 Task: Update saved search with the price reduced in the last 14 days.
Action: Mouse moved to (1006, 147)
Screenshot: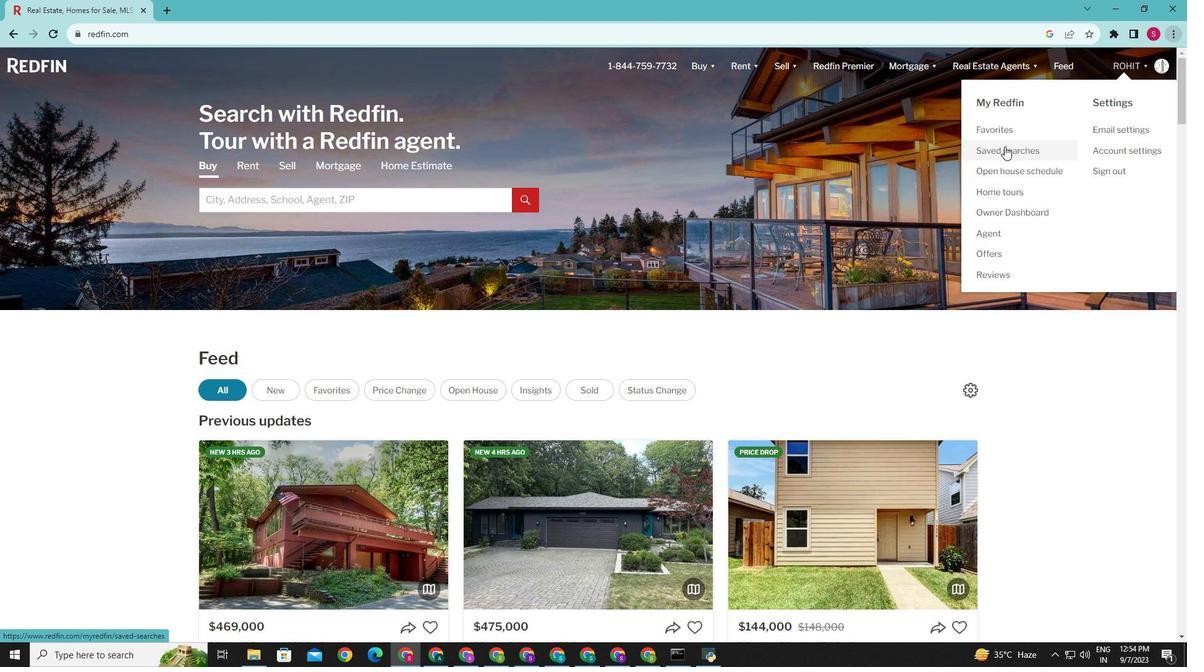 
Action: Mouse pressed left at (1006, 147)
Screenshot: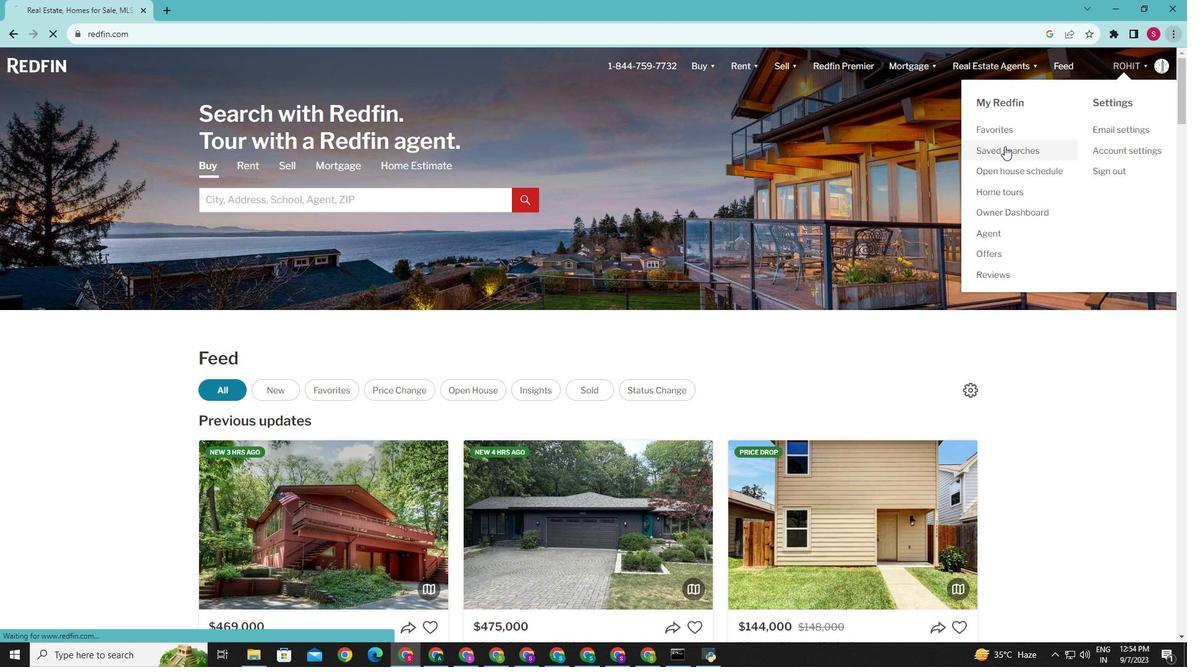 
Action: Mouse moved to (398, 301)
Screenshot: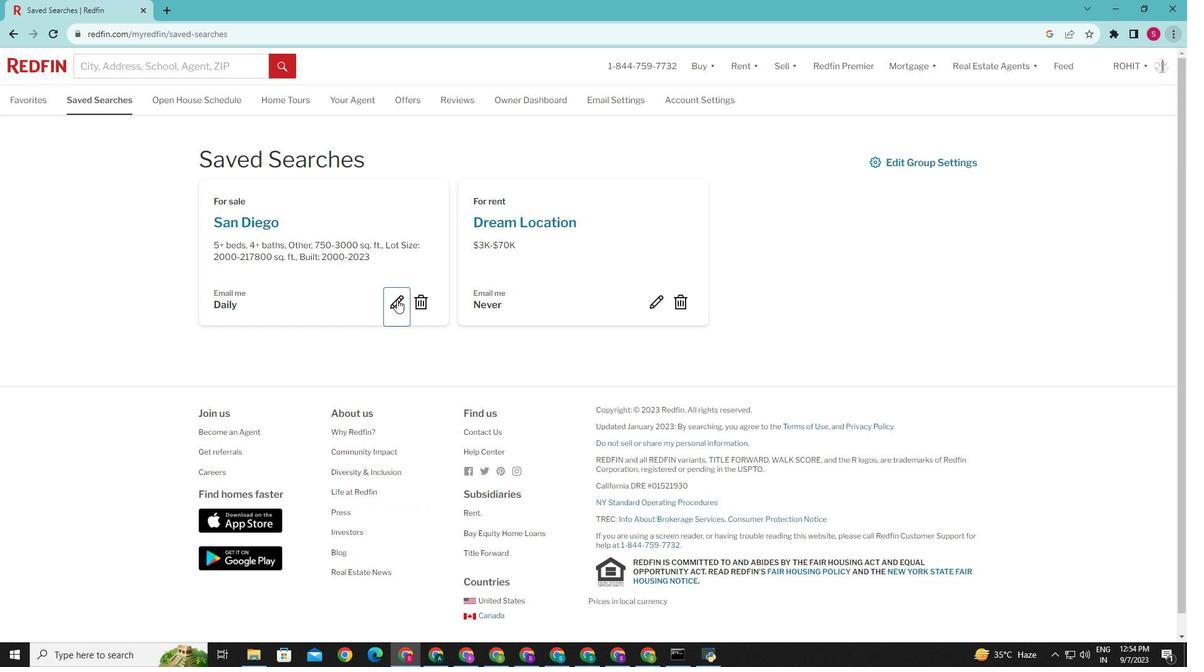 
Action: Mouse pressed left at (398, 301)
Screenshot: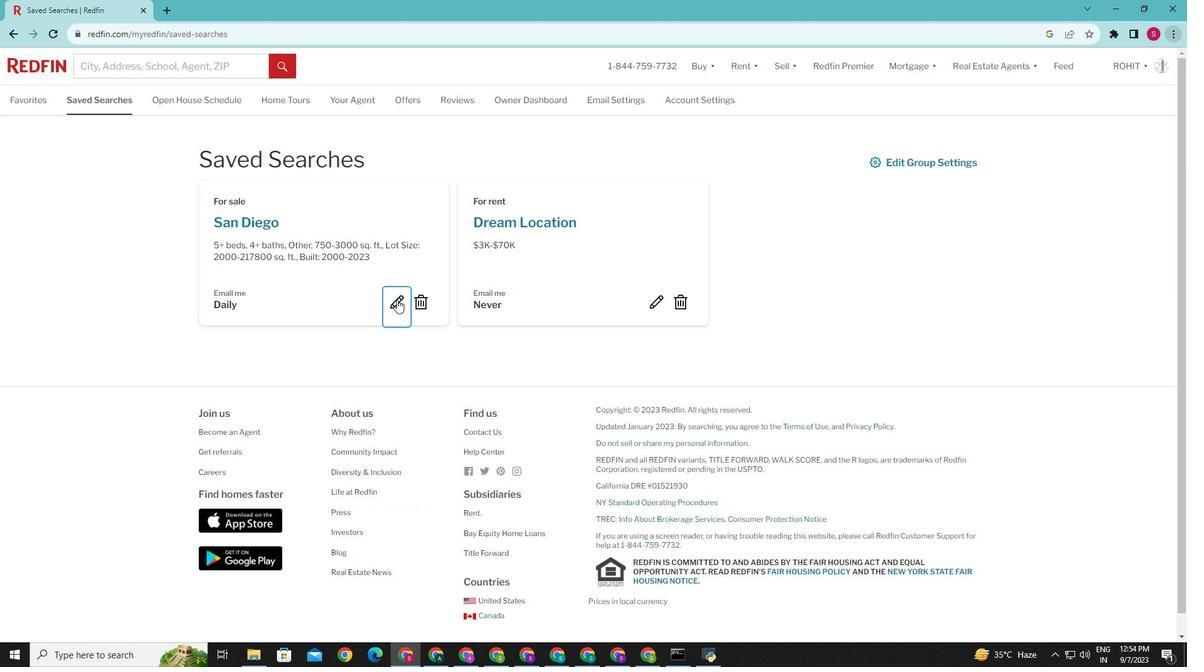 
Action: Mouse pressed left at (398, 301)
Screenshot: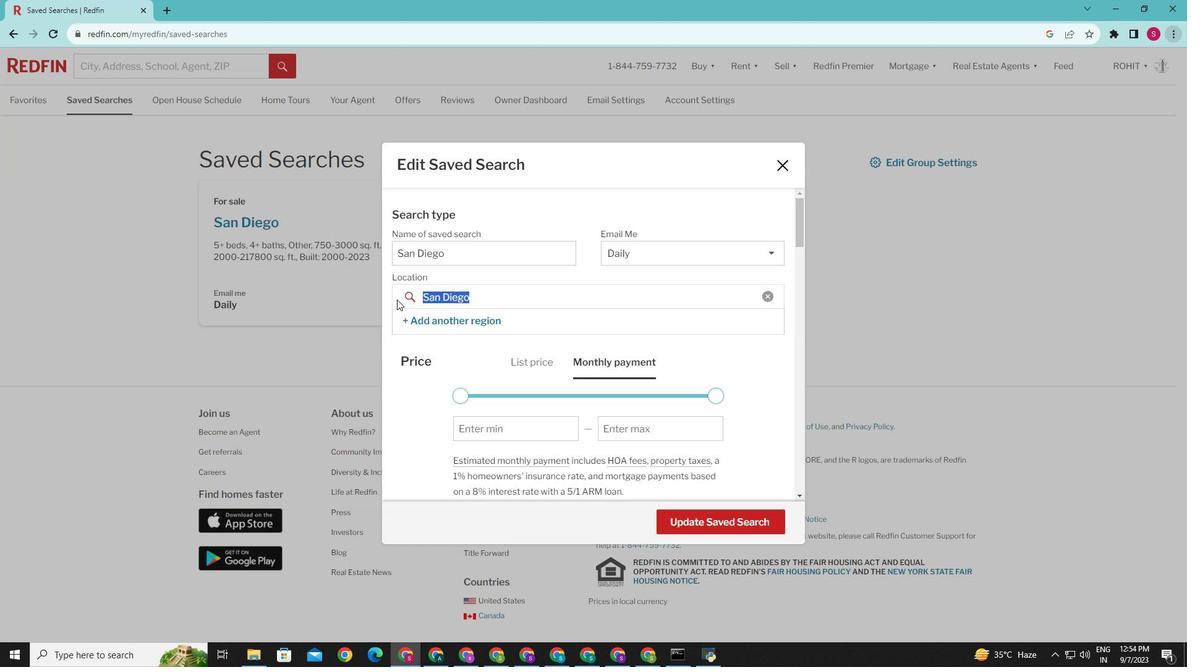 
Action: Mouse moved to (497, 315)
Screenshot: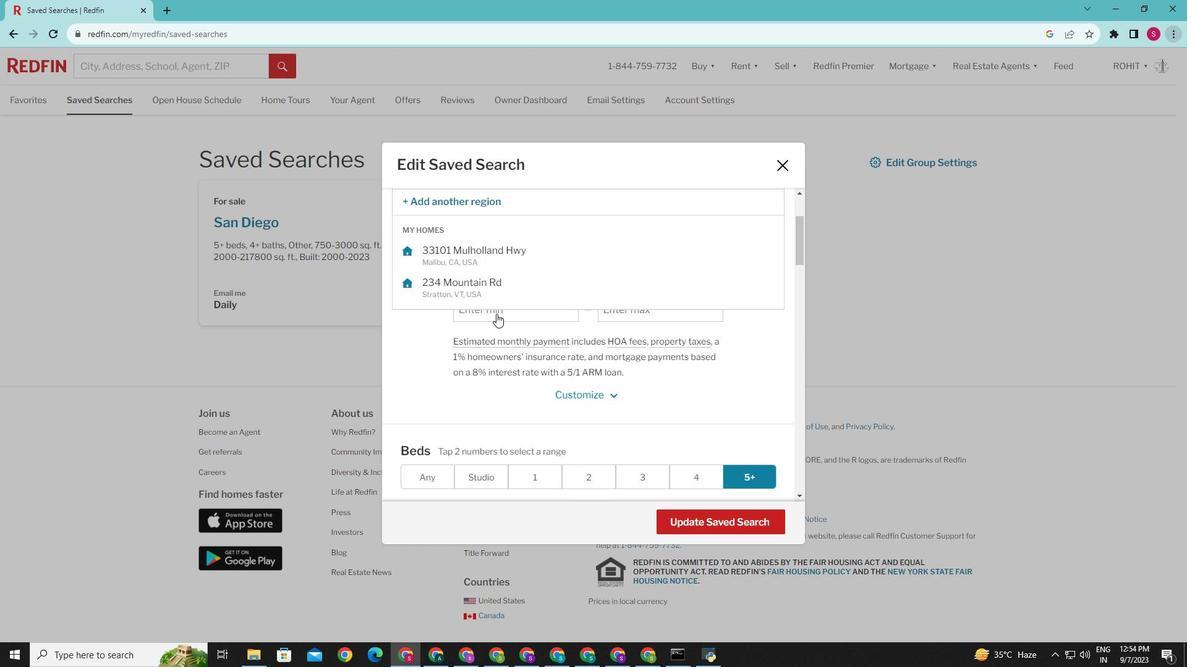 
Action: Mouse scrolled (497, 314) with delta (0, 0)
Screenshot: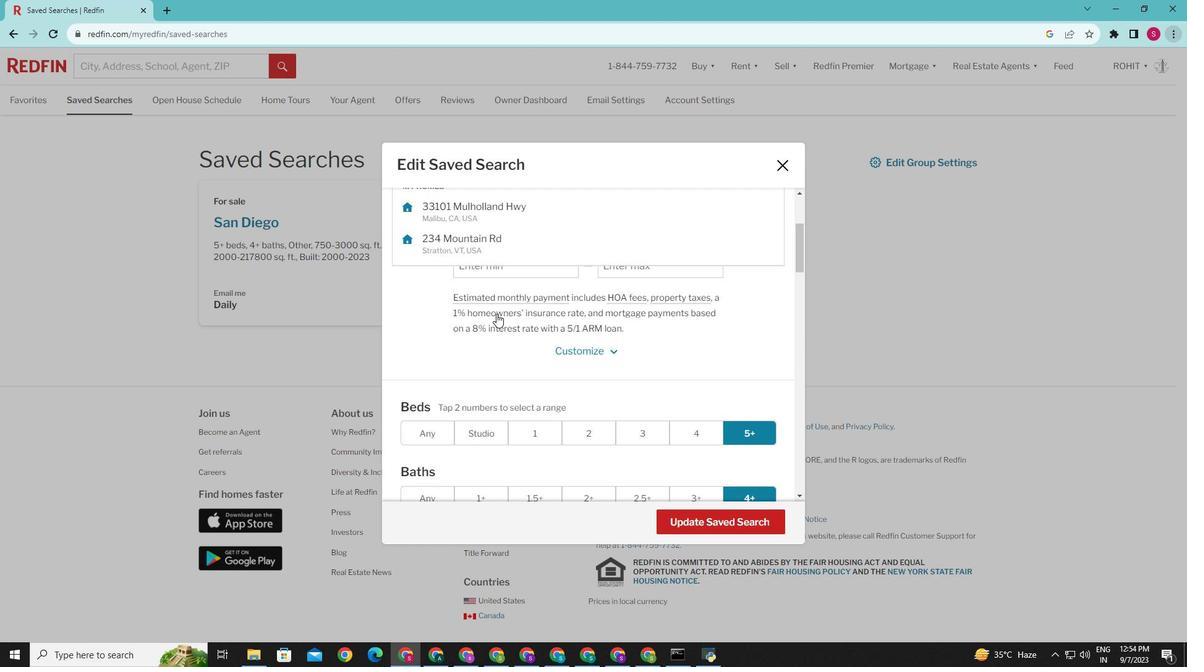 
Action: Mouse scrolled (497, 314) with delta (0, 0)
Screenshot: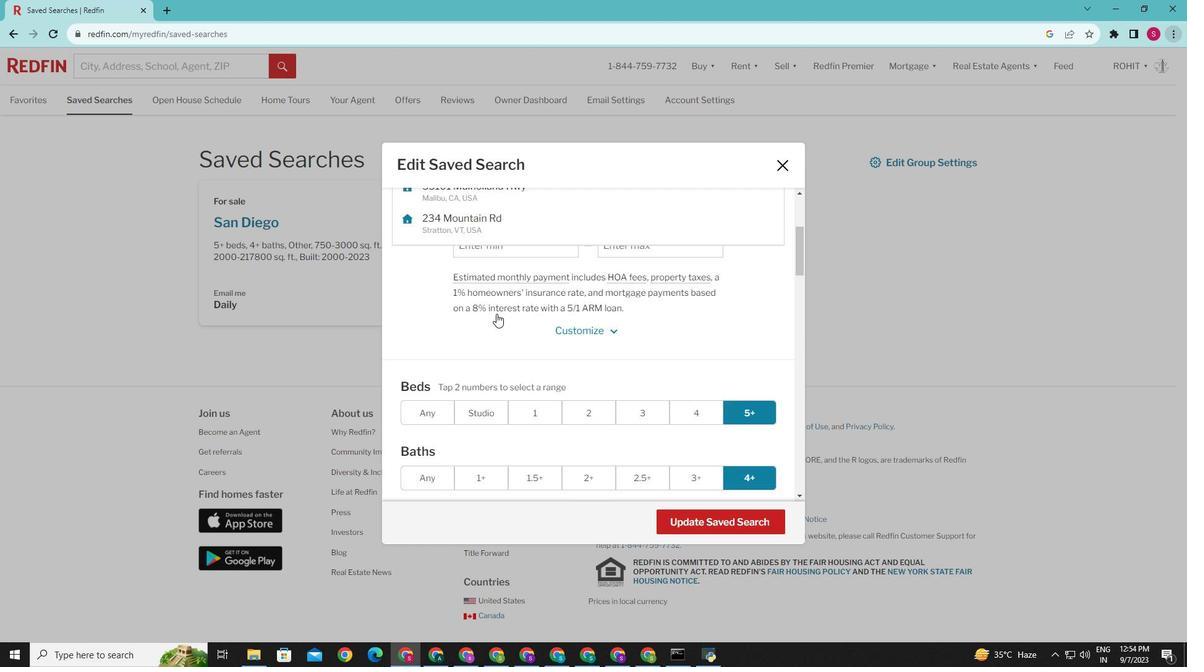 
Action: Mouse scrolled (497, 314) with delta (0, 0)
Screenshot: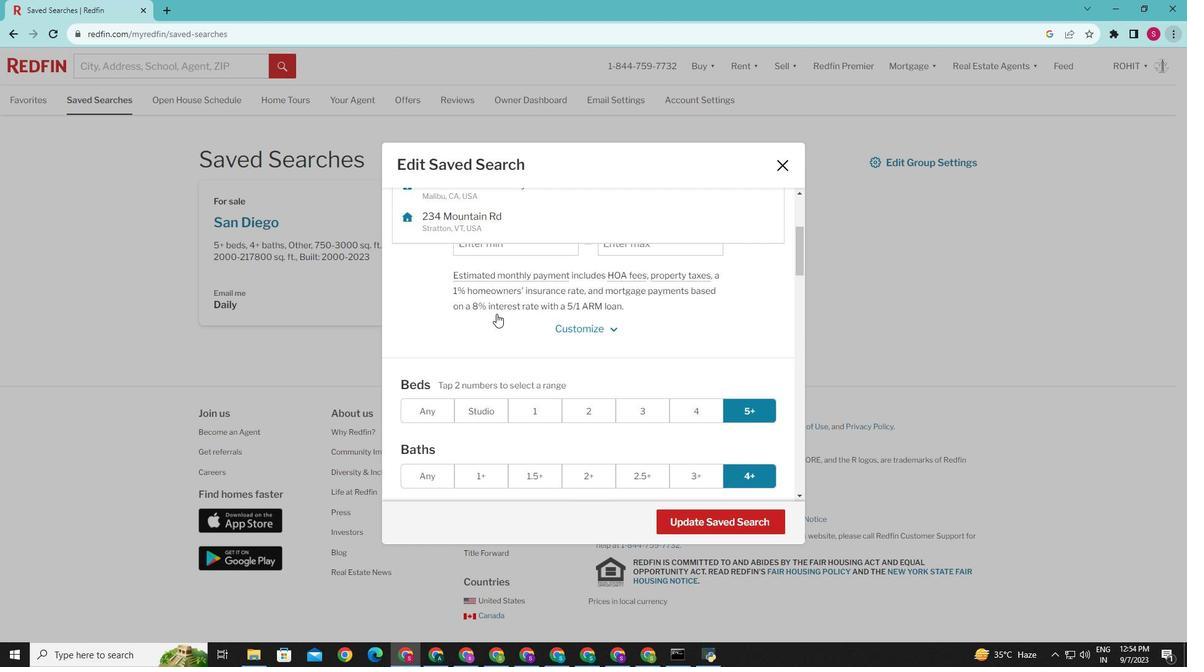 
Action: Mouse scrolled (497, 314) with delta (0, 0)
Screenshot: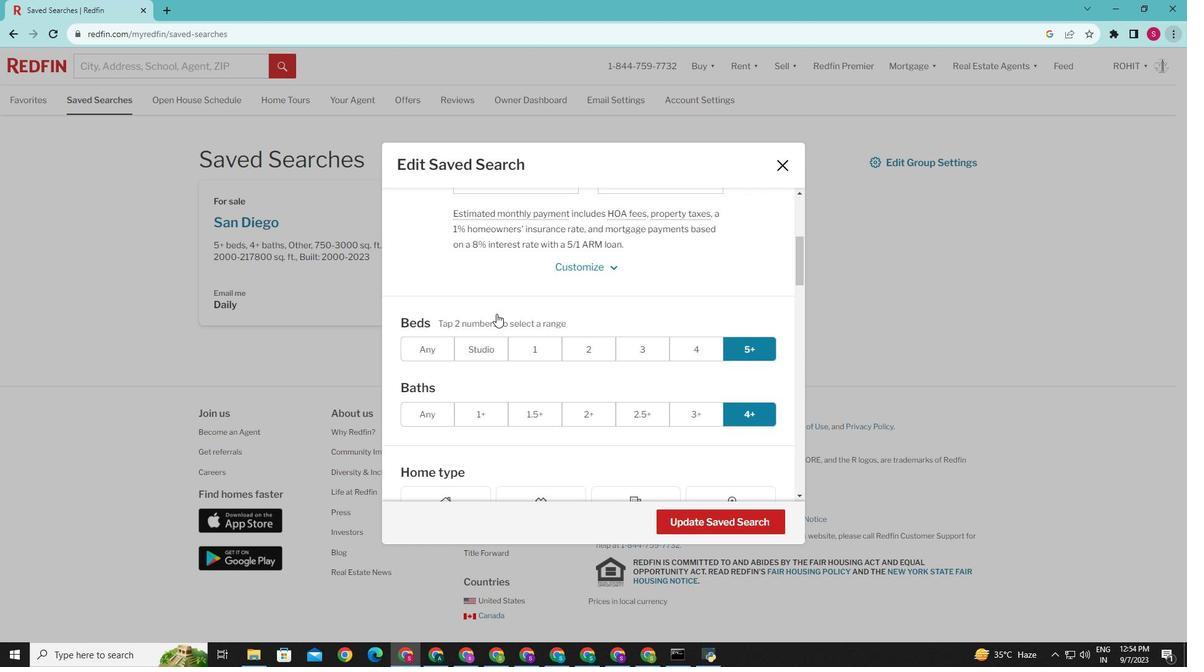 
Action: Mouse scrolled (497, 314) with delta (0, 0)
Screenshot: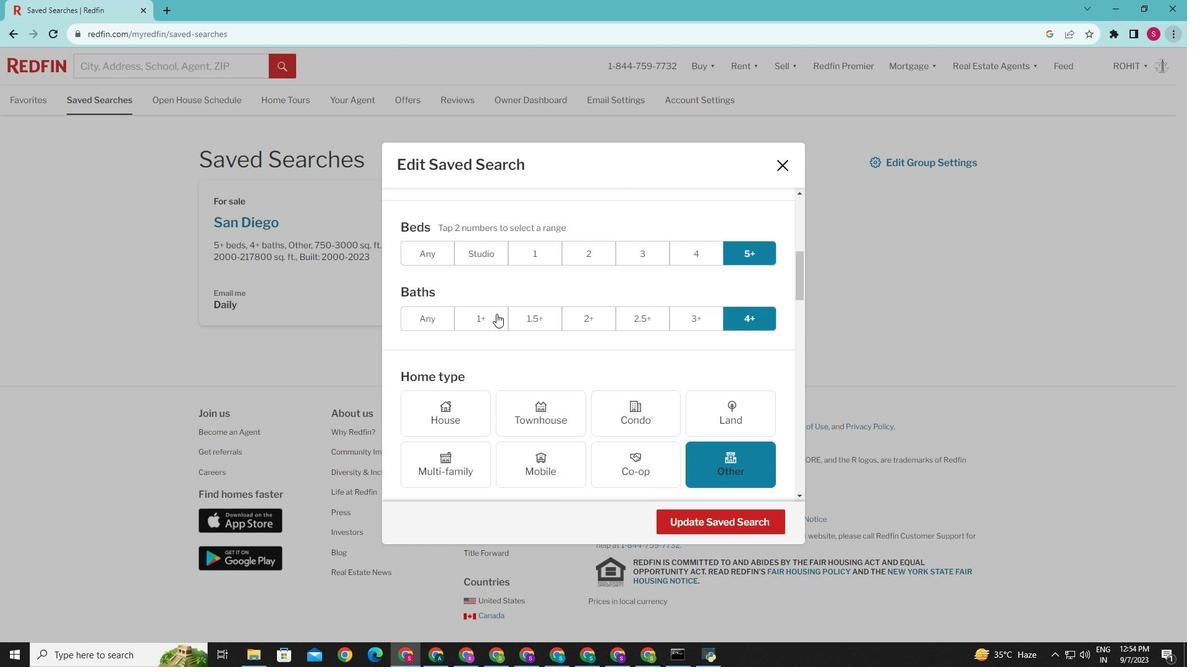 
Action: Mouse scrolled (497, 314) with delta (0, 0)
Screenshot: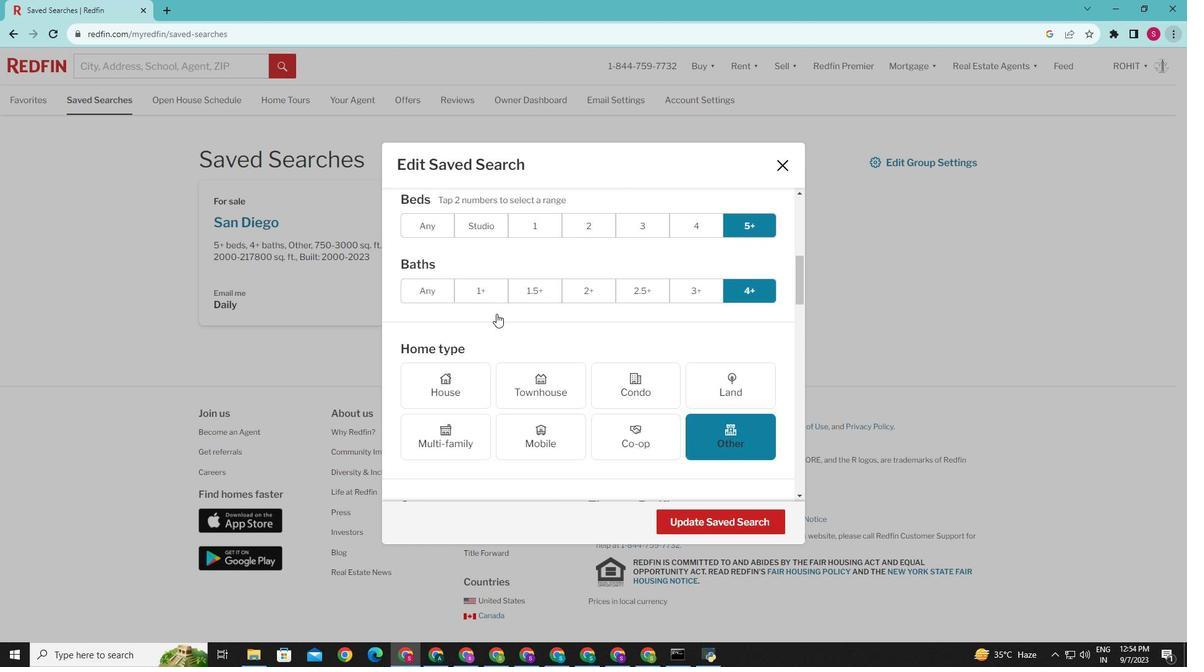 
Action: Mouse scrolled (497, 314) with delta (0, 0)
Screenshot: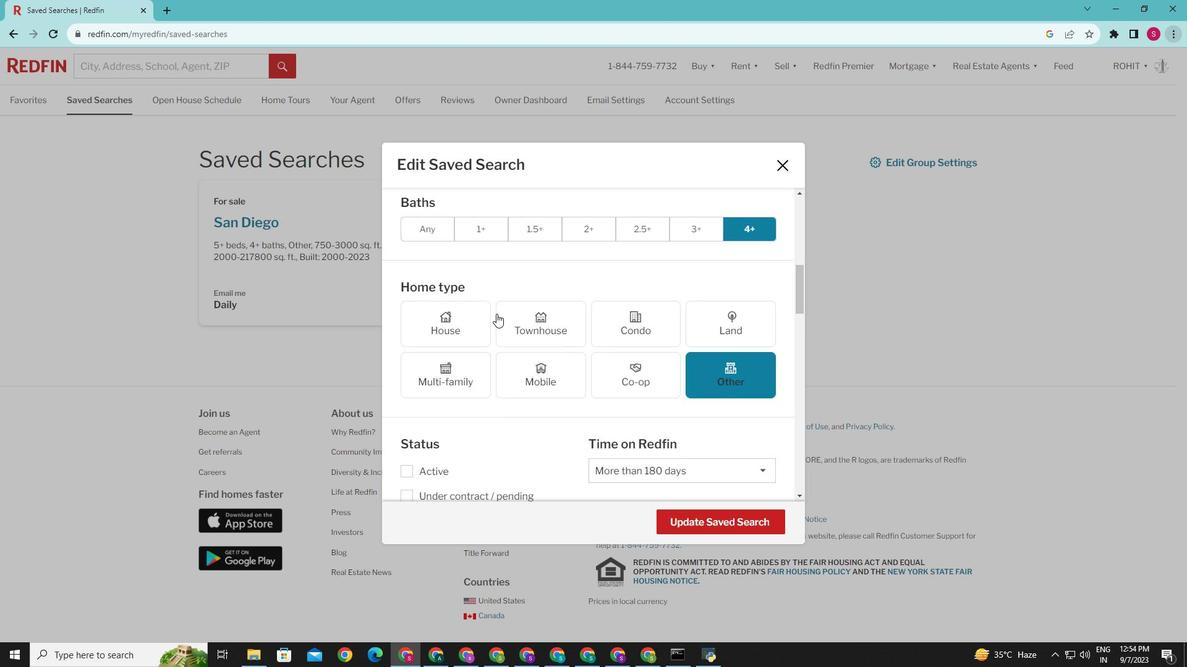 
Action: Mouse scrolled (497, 314) with delta (0, 0)
Screenshot: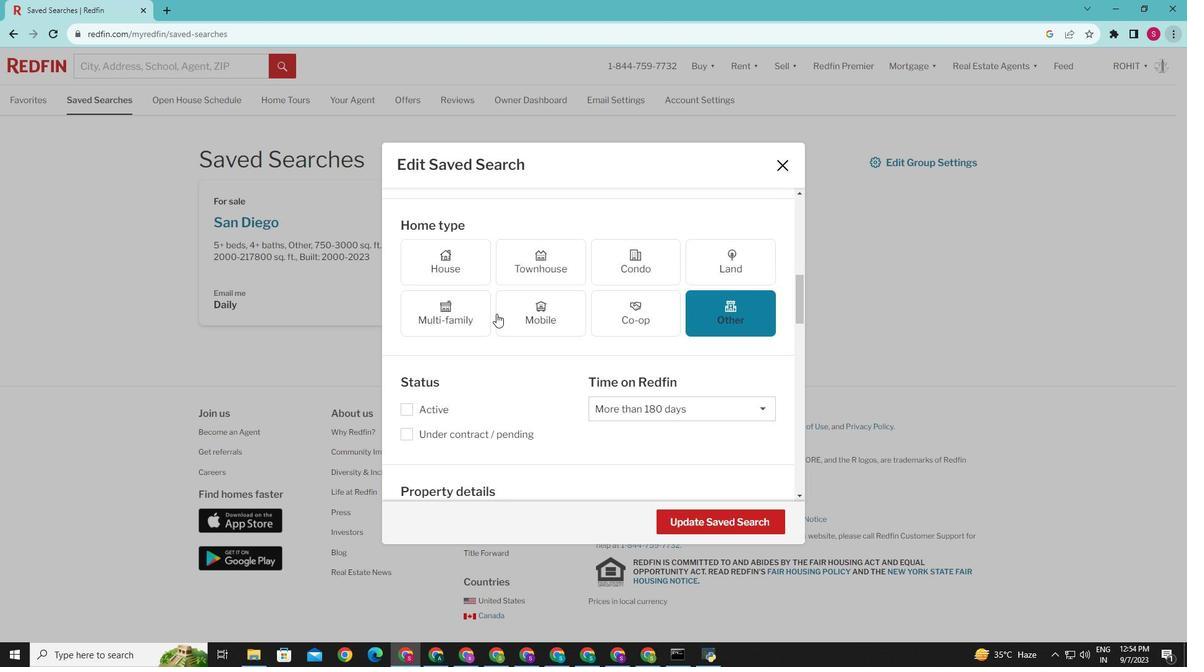
Action: Mouse scrolled (497, 314) with delta (0, 0)
Screenshot: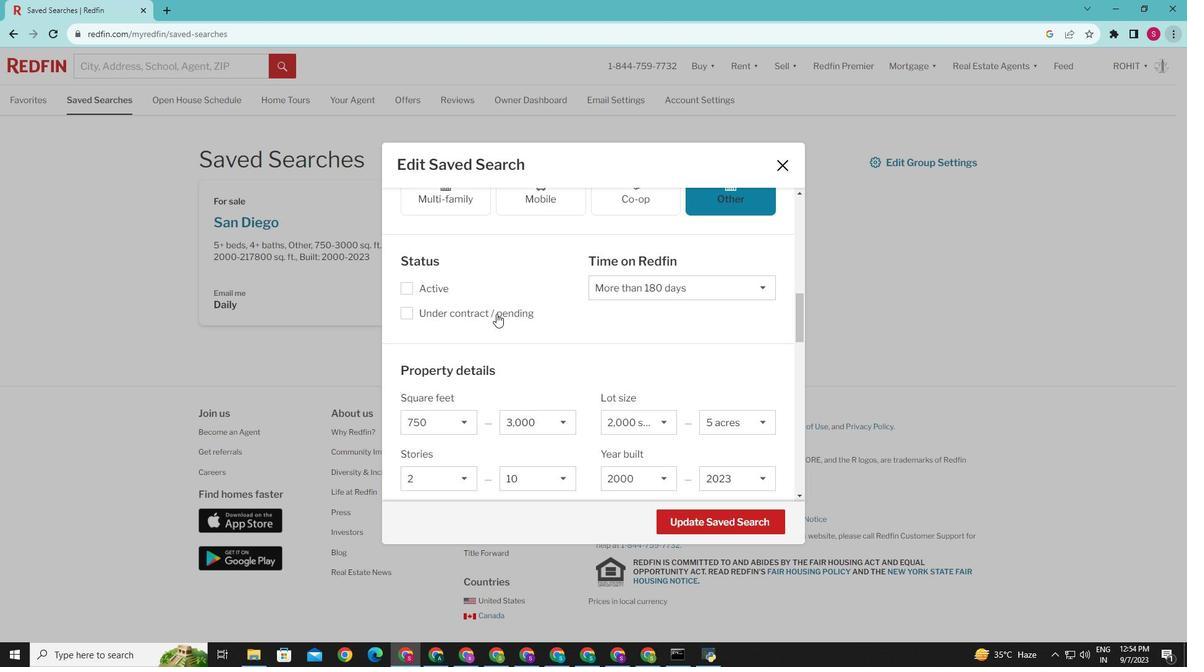 
Action: Mouse scrolled (497, 314) with delta (0, 0)
Screenshot: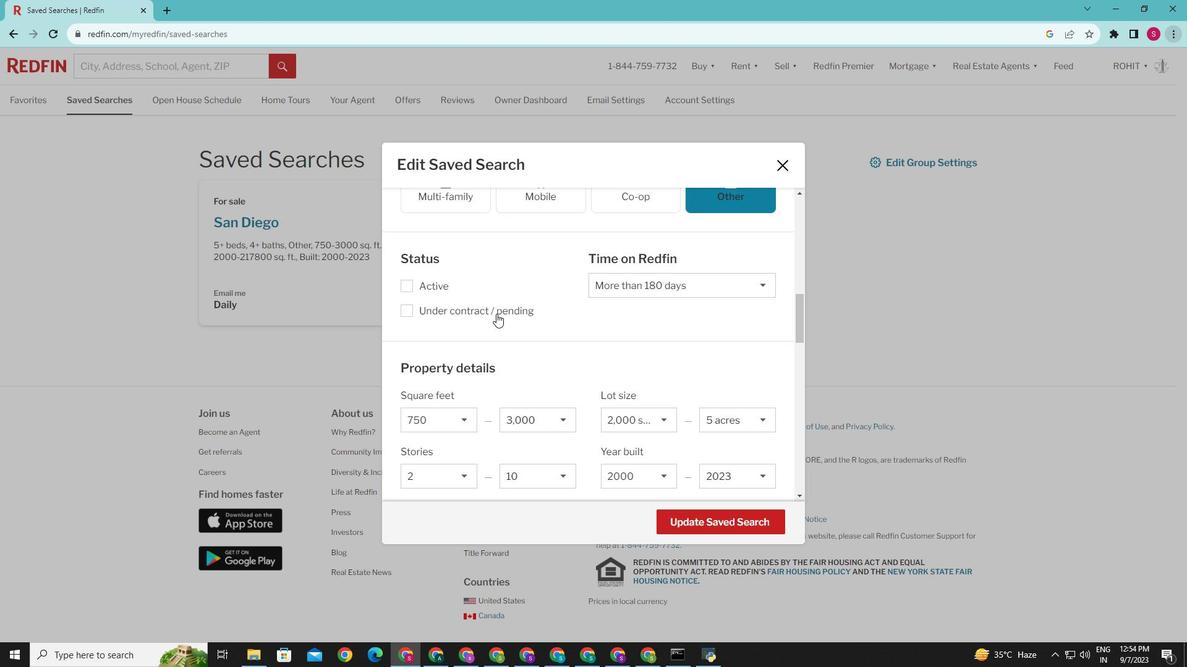 
Action: Mouse scrolled (497, 314) with delta (0, 0)
Screenshot: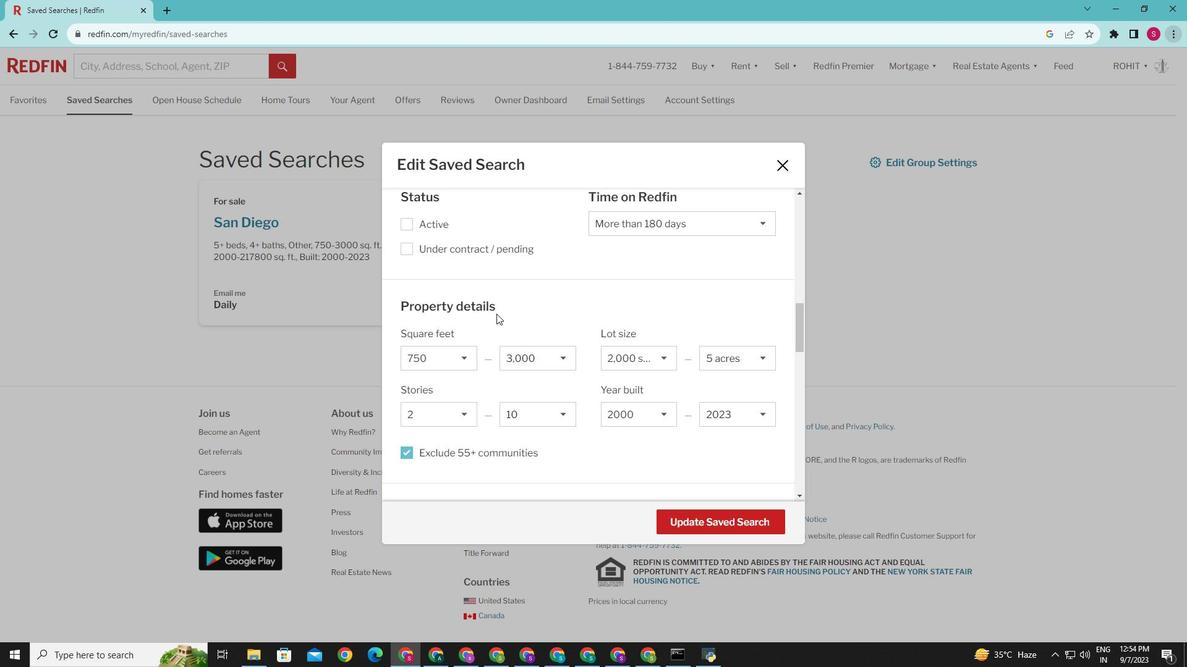 
Action: Mouse scrolled (497, 314) with delta (0, 0)
Screenshot: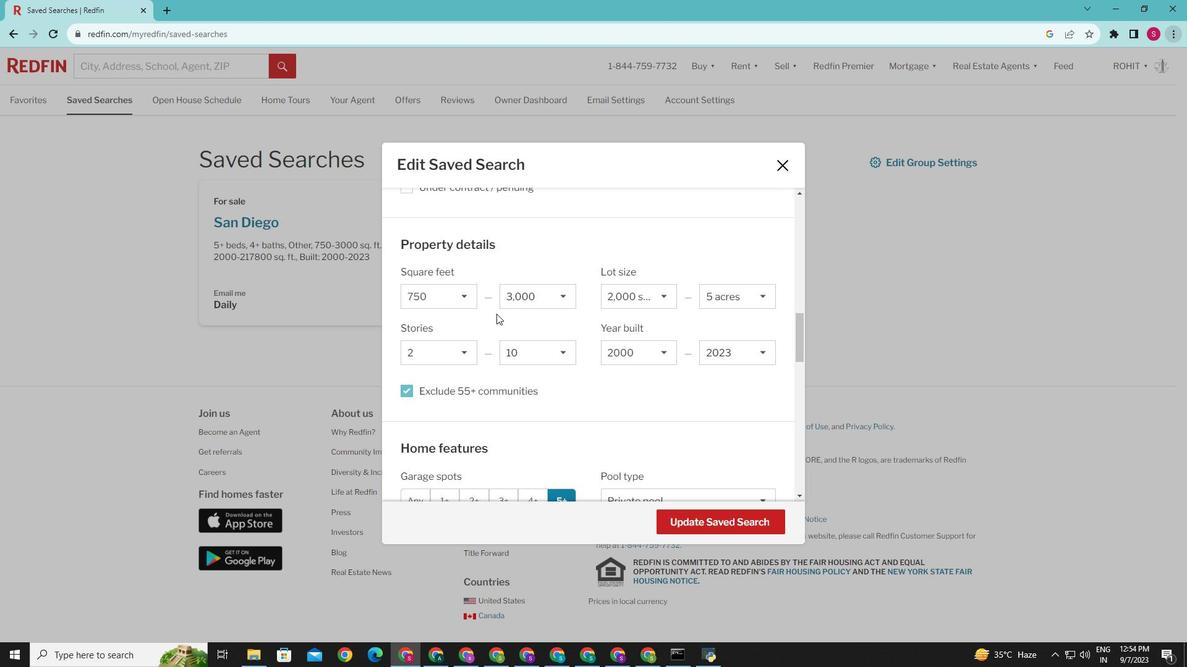 
Action: Mouse scrolled (497, 314) with delta (0, 0)
Screenshot: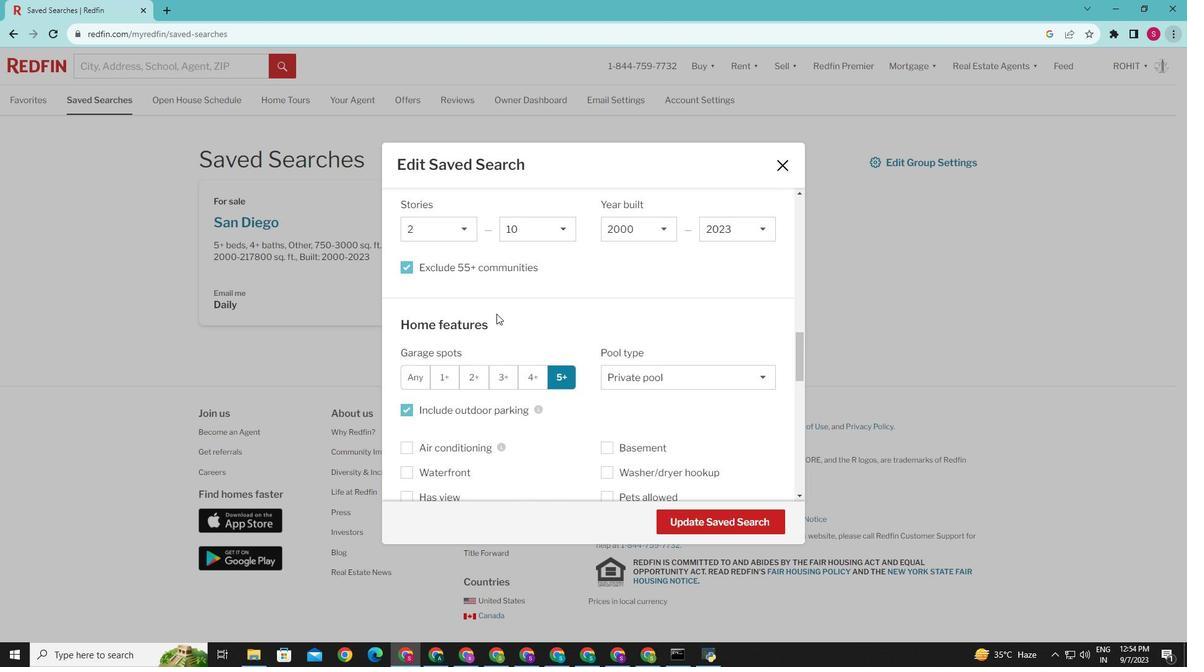 
Action: Mouse scrolled (497, 314) with delta (0, 0)
Screenshot: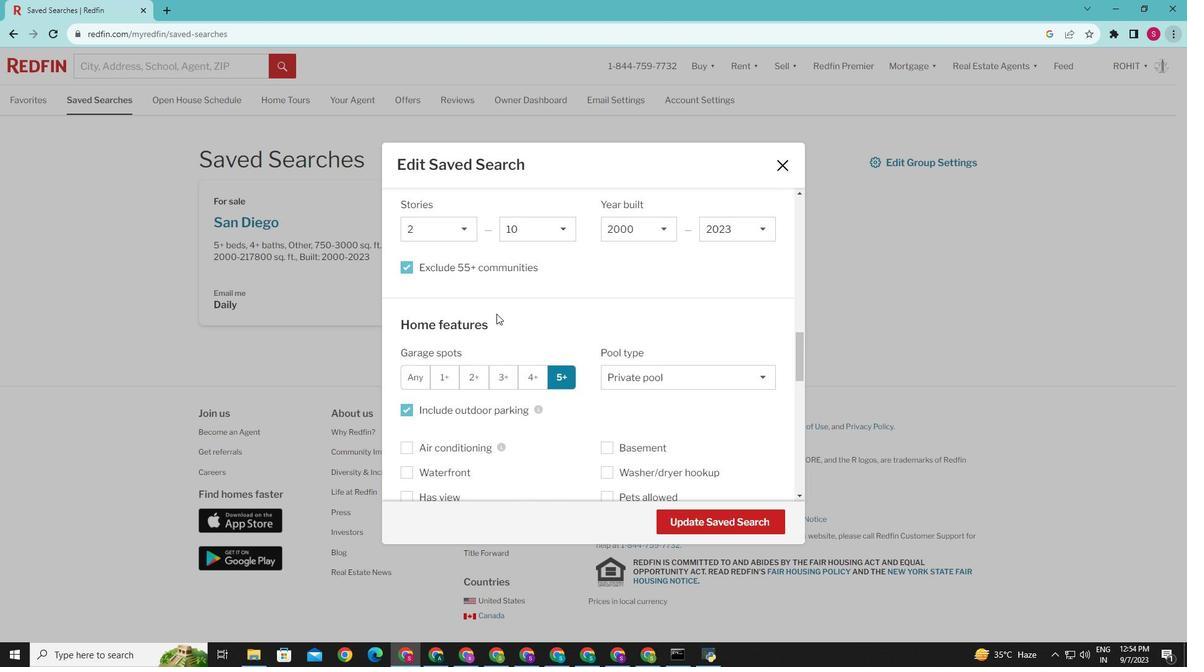 
Action: Mouse scrolled (497, 314) with delta (0, 0)
Screenshot: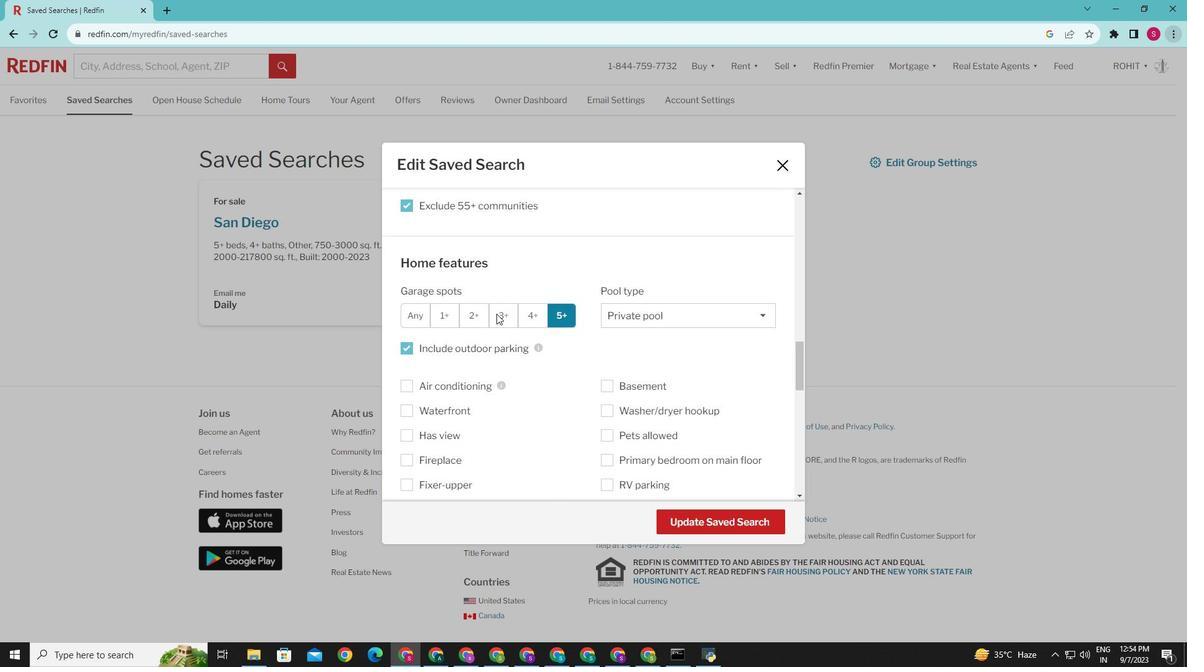 
Action: Mouse scrolled (497, 314) with delta (0, 0)
Screenshot: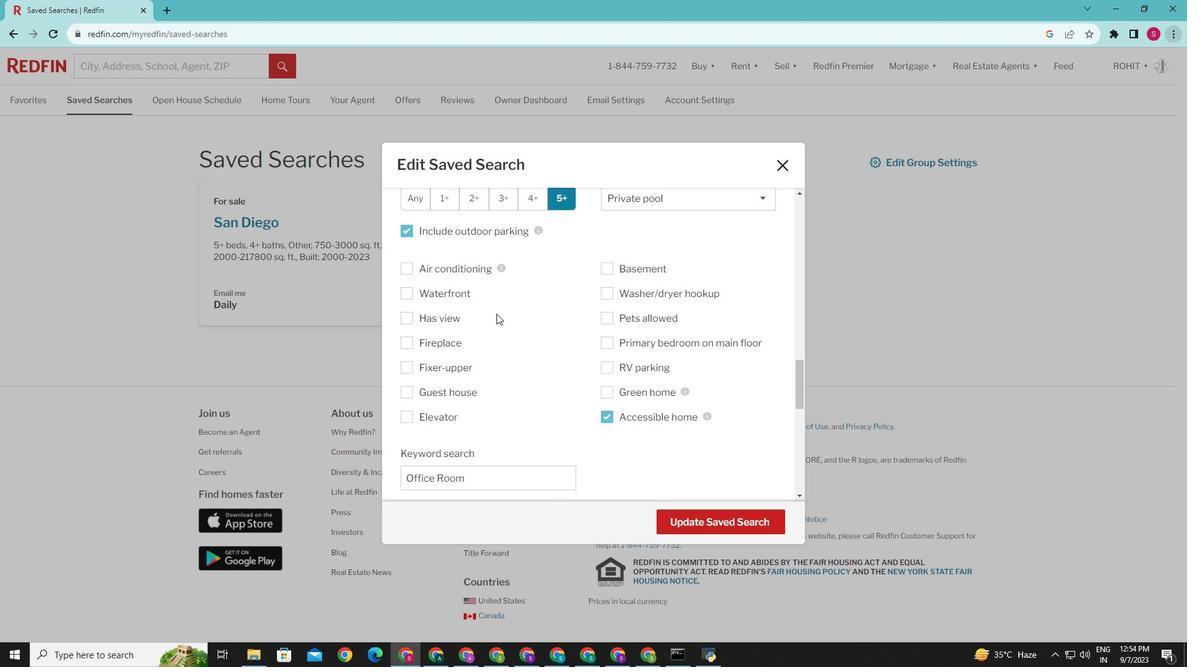 
Action: Mouse scrolled (497, 314) with delta (0, 0)
Screenshot: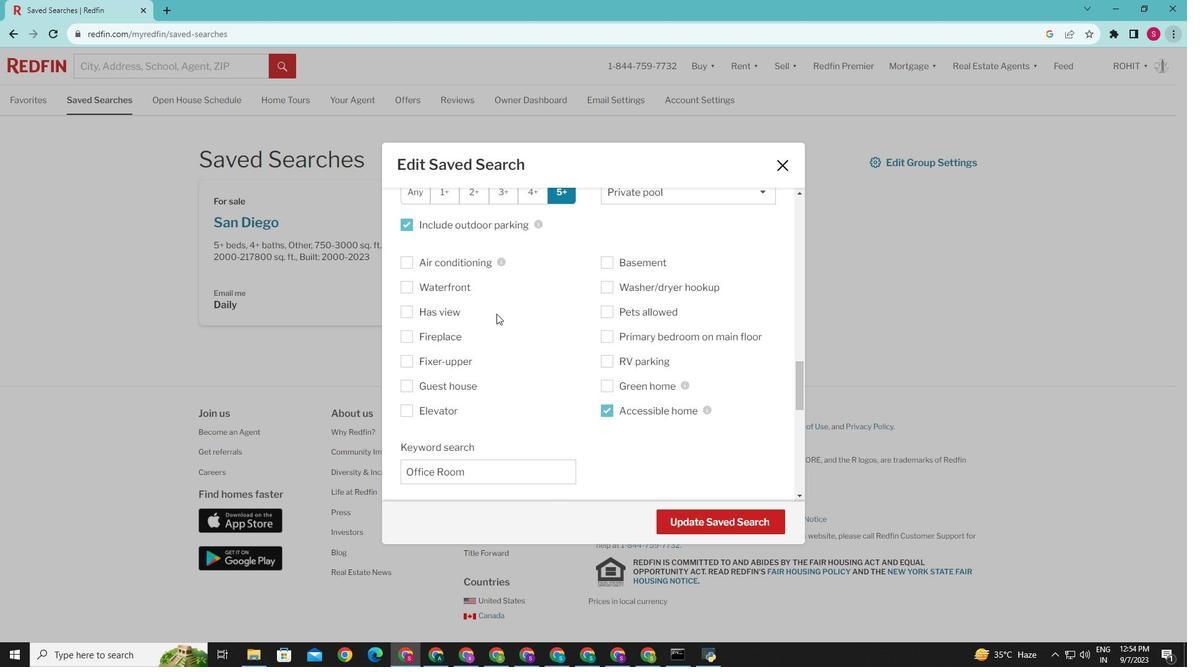 
Action: Mouse scrolled (497, 314) with delta (0, 0)
Screenshot: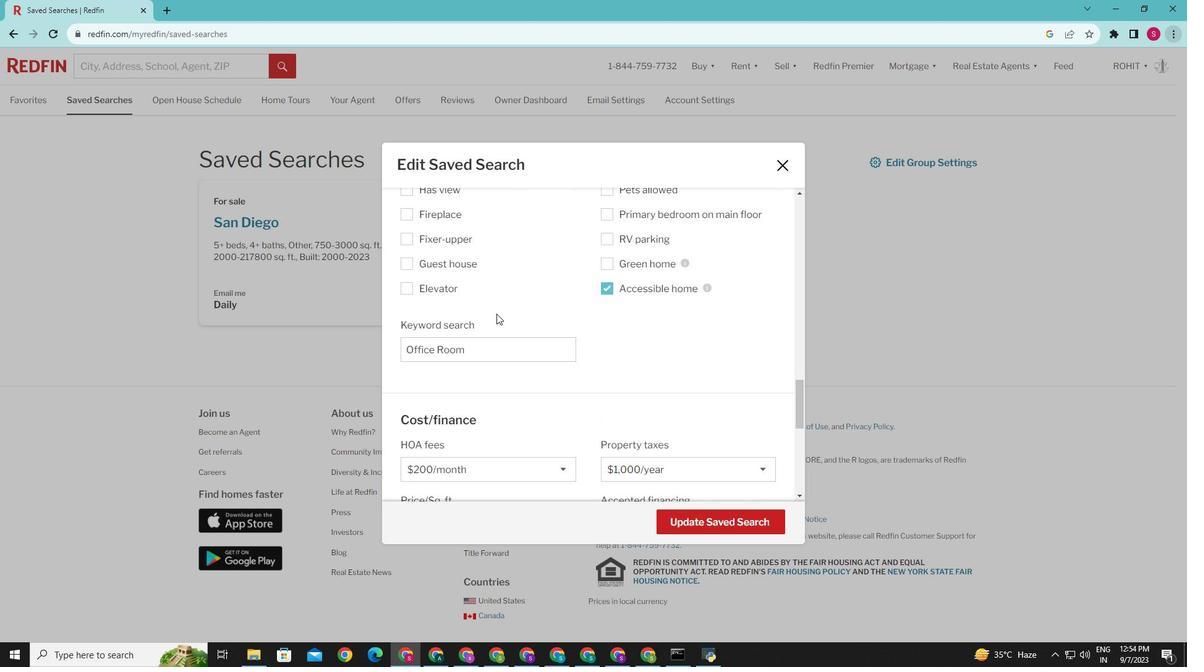
Action: Mouse scrolled (497, 314) with delta (0, 0)
Screenshot: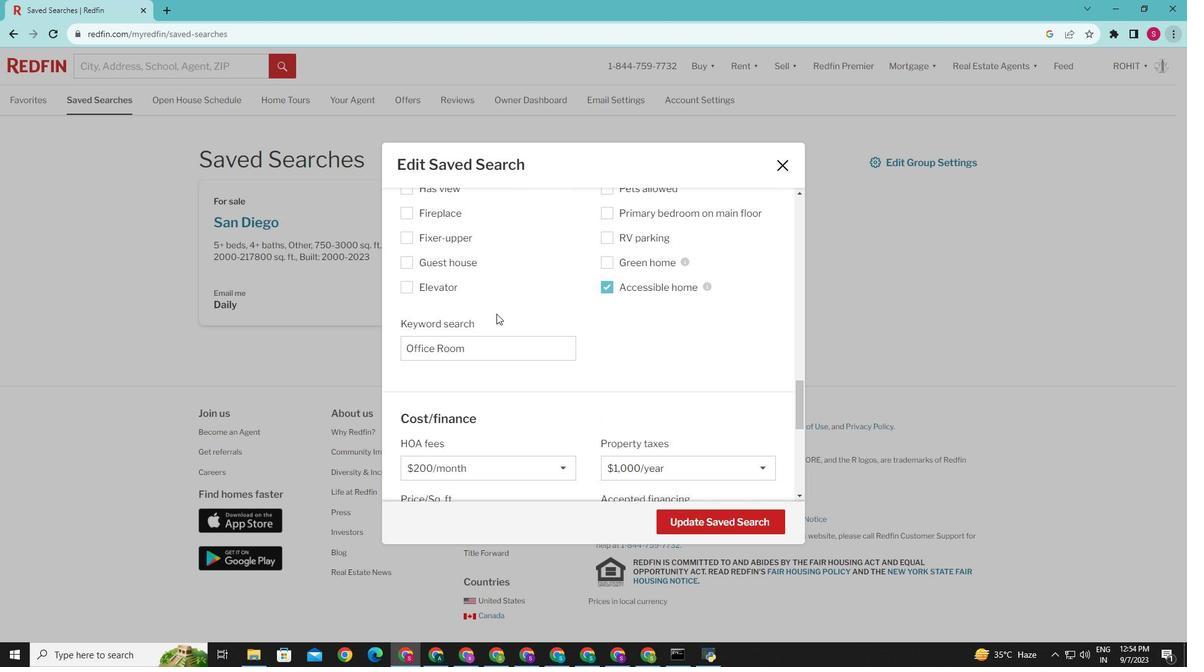 
Action: Mouse scrolled (497, 314) with delta (0, 0)
Screenshot: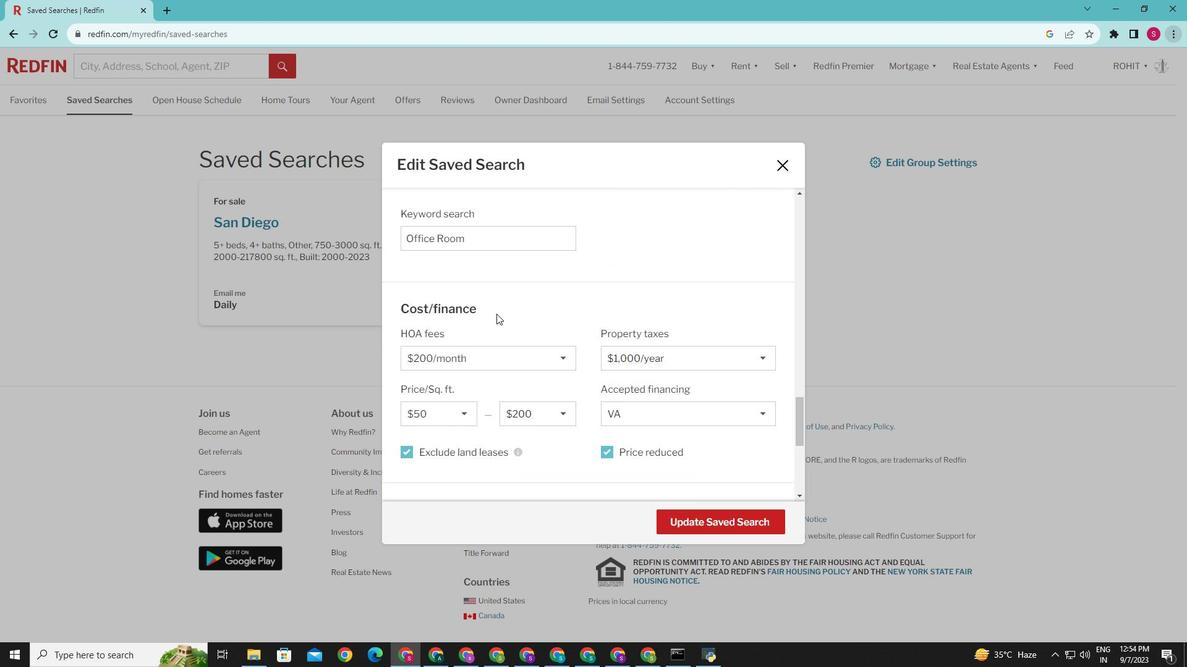 
Action: Mouse scrolled (497, 314) with delta (0, 0)
Screenshot: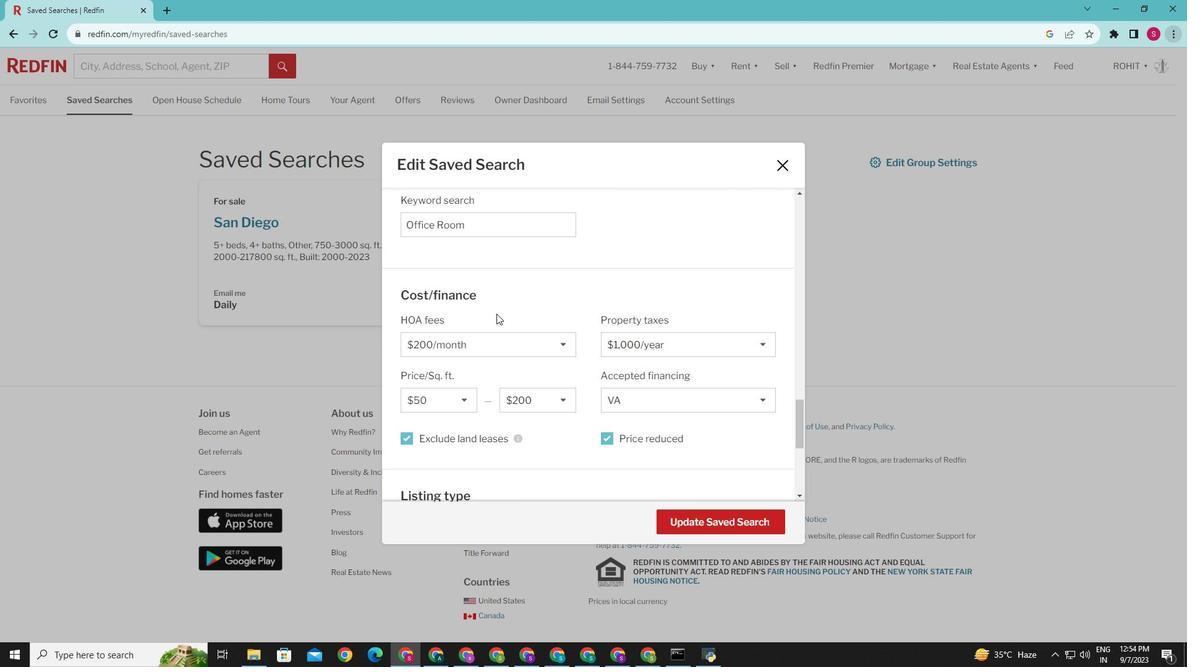 
Action: Mouse scrolled (497, 314) with delta (0, 0)
Screenshot: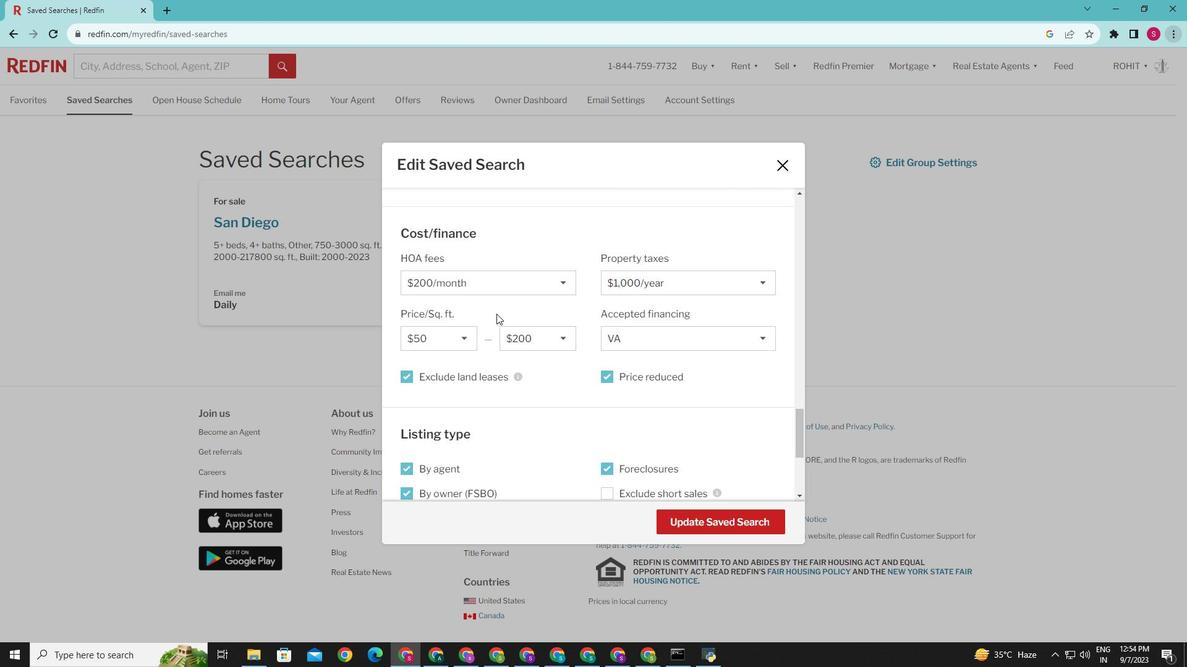 
Action: Mouse scrolled (497, 314) with delta (0, 0)
Screenshot: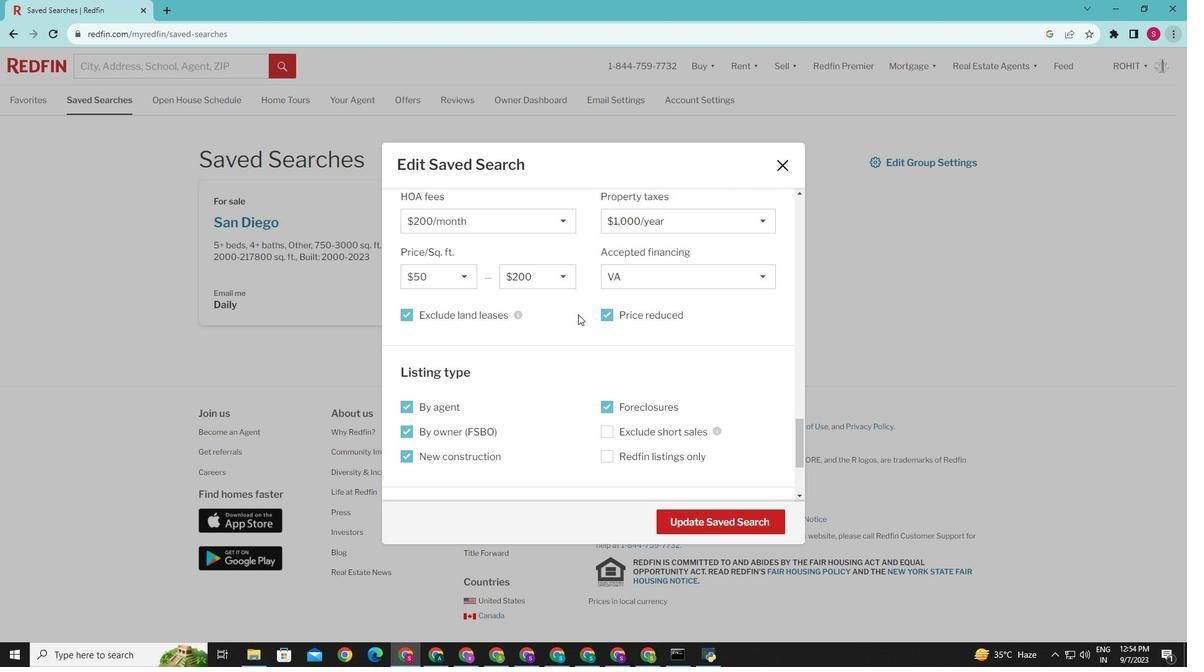 
Action: Mouse moved to (606, 313)
Screenshot: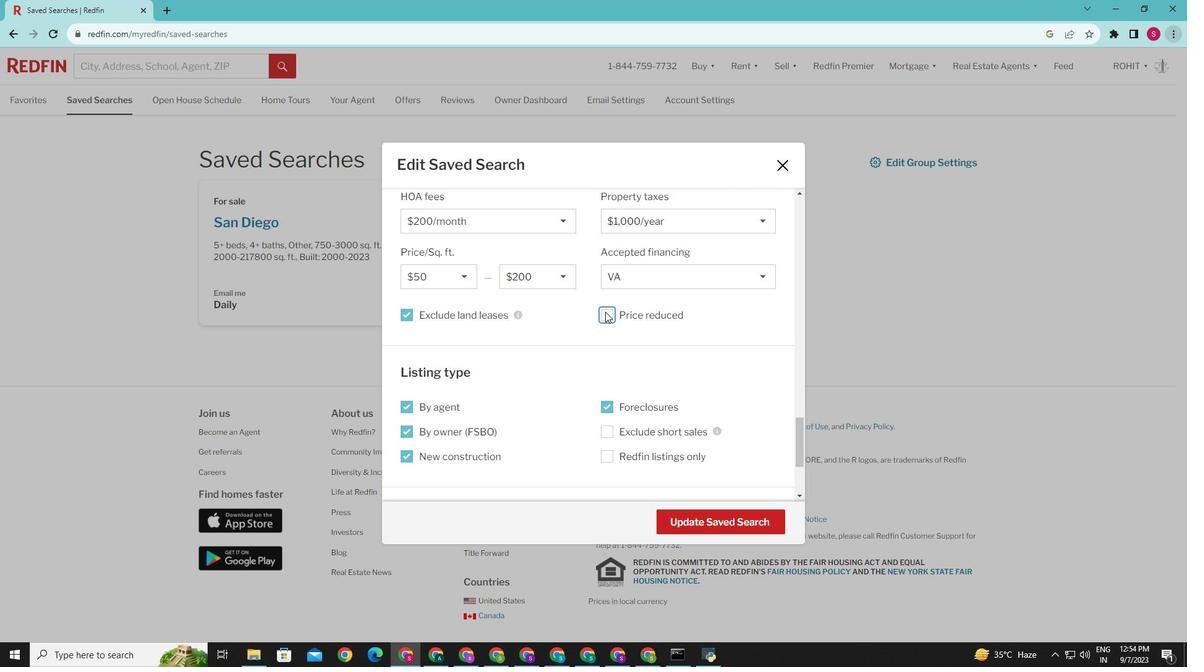 
Action: Mouse pressed left at (606, 313)
Screenshot: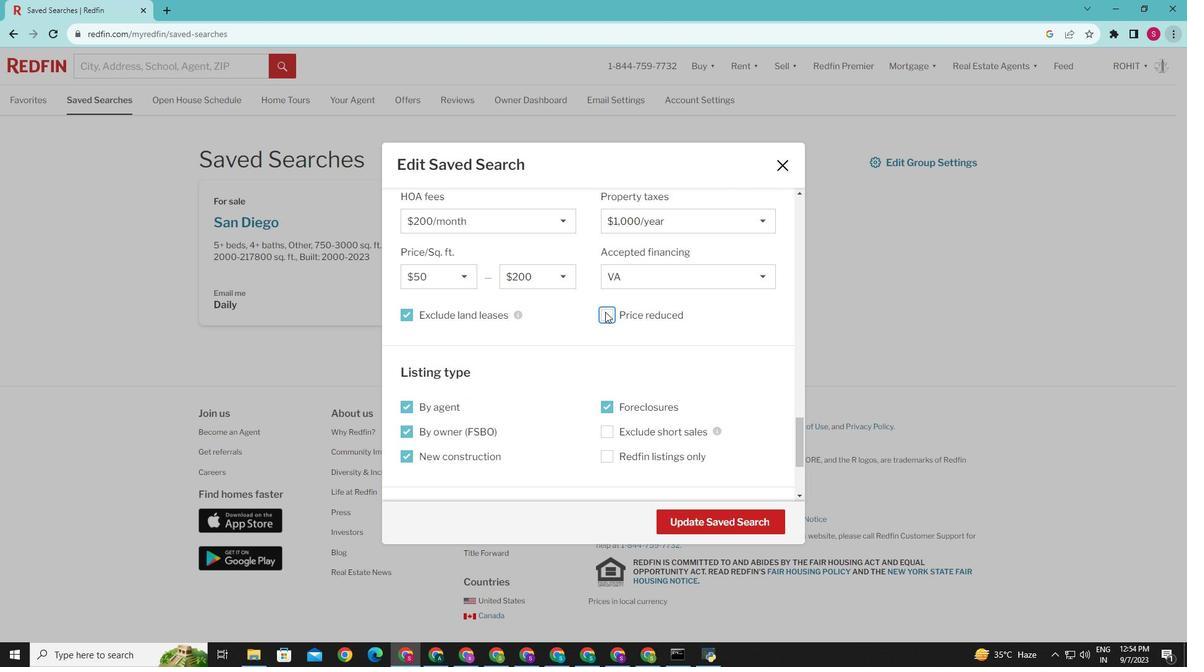
Action: Mouse pressed left at (606, 313)
Screenshot: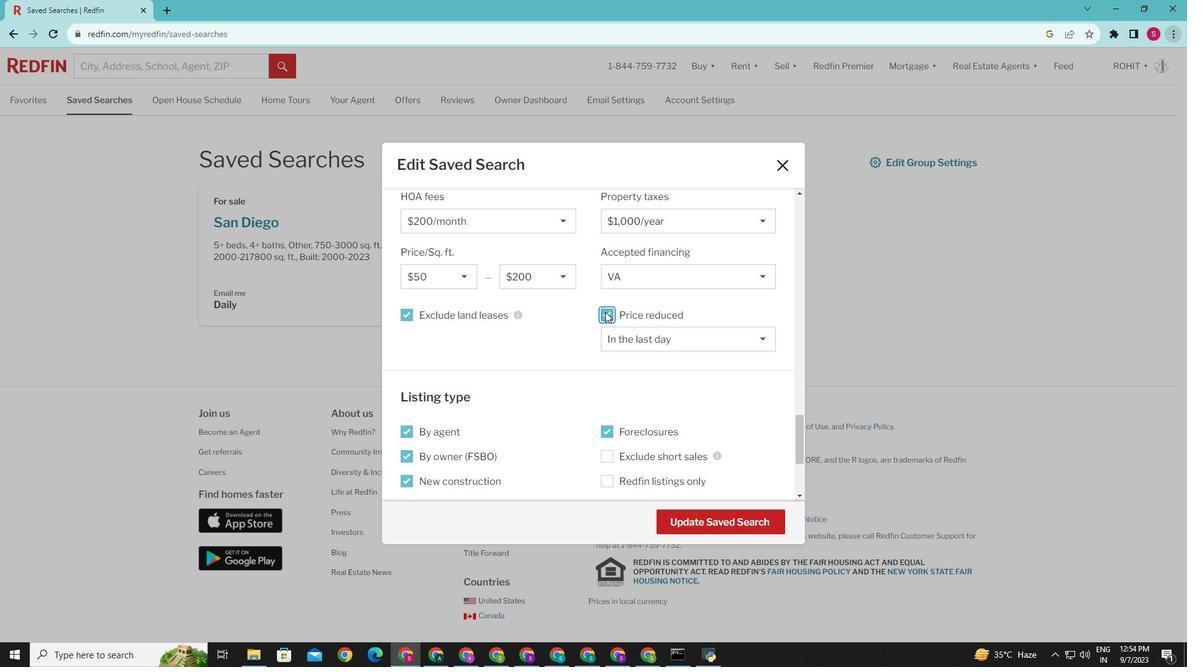 
Action: Mouse moved to (623, 343)
Screenshot: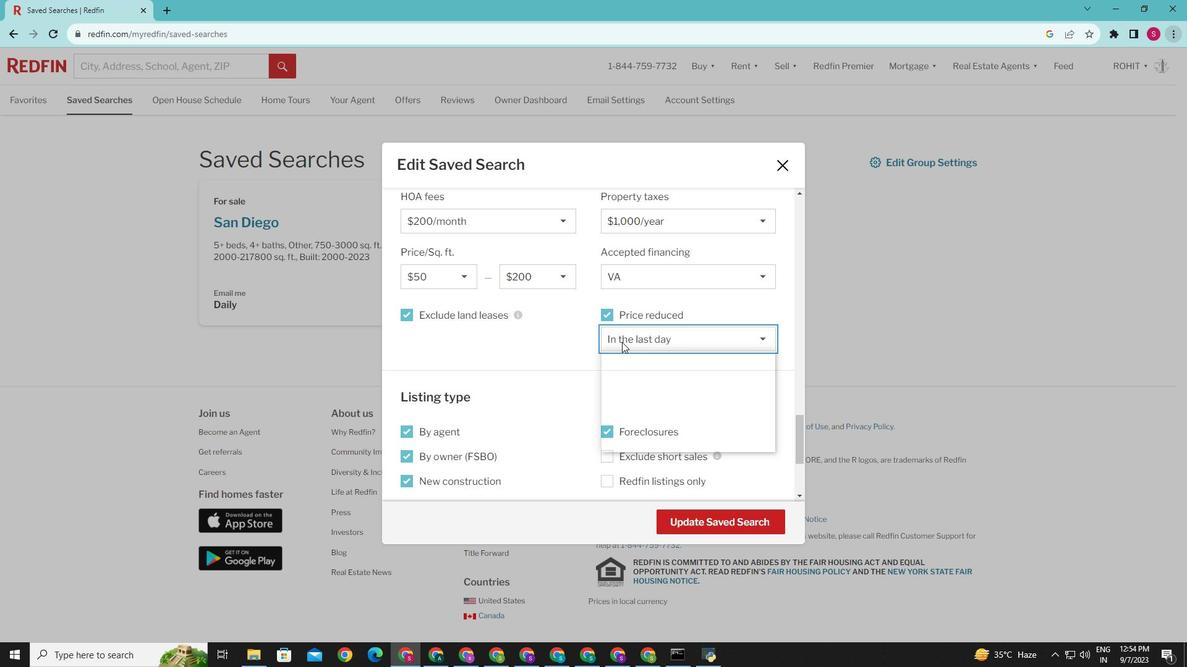 
Action: Mouse pressed left at (623, 343)
Screenshot: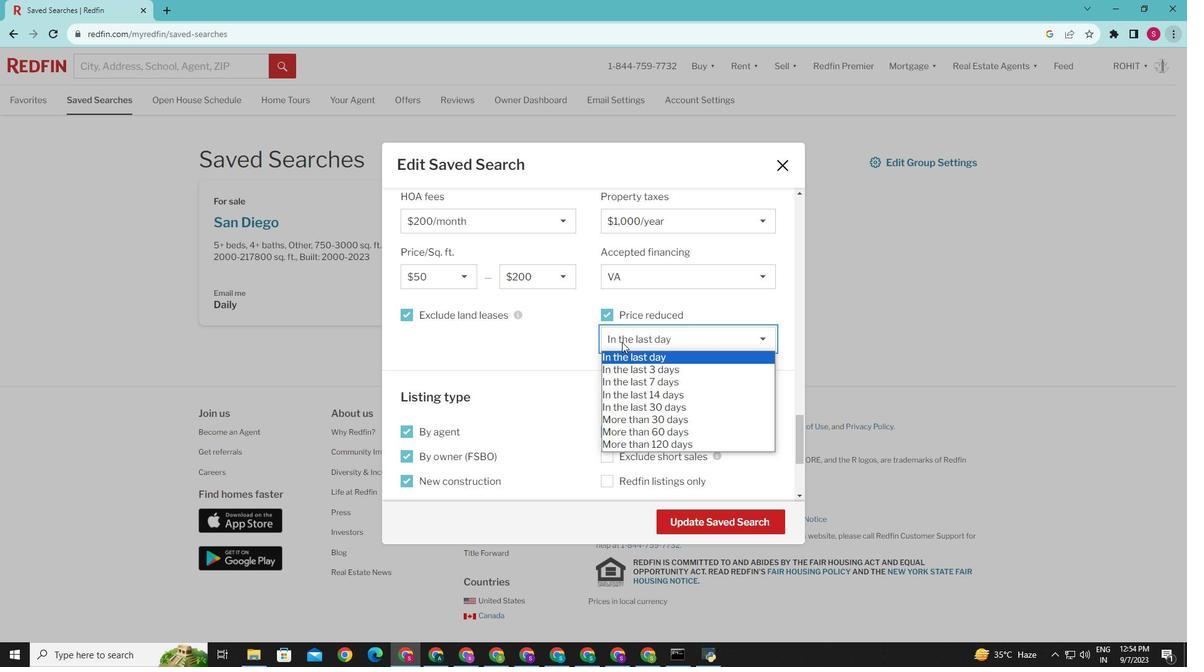 
Action: Mouse moved to (625, 391)
Screenshot: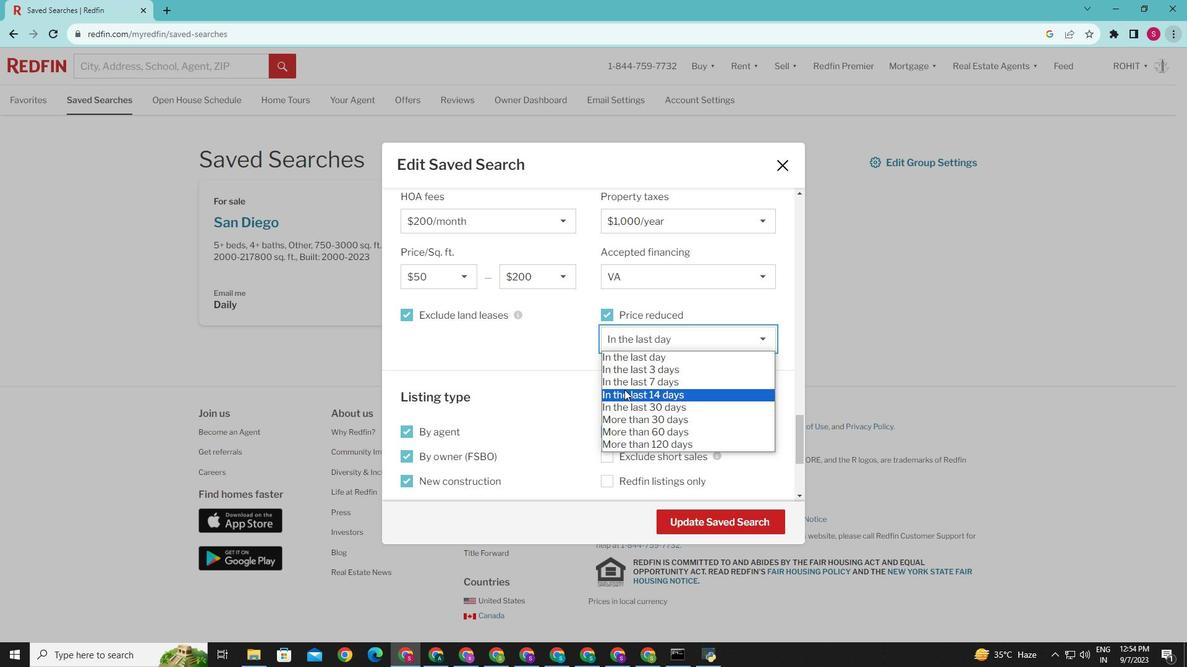 
Action: Mouse pressed left at (625, 391)
Screenshot: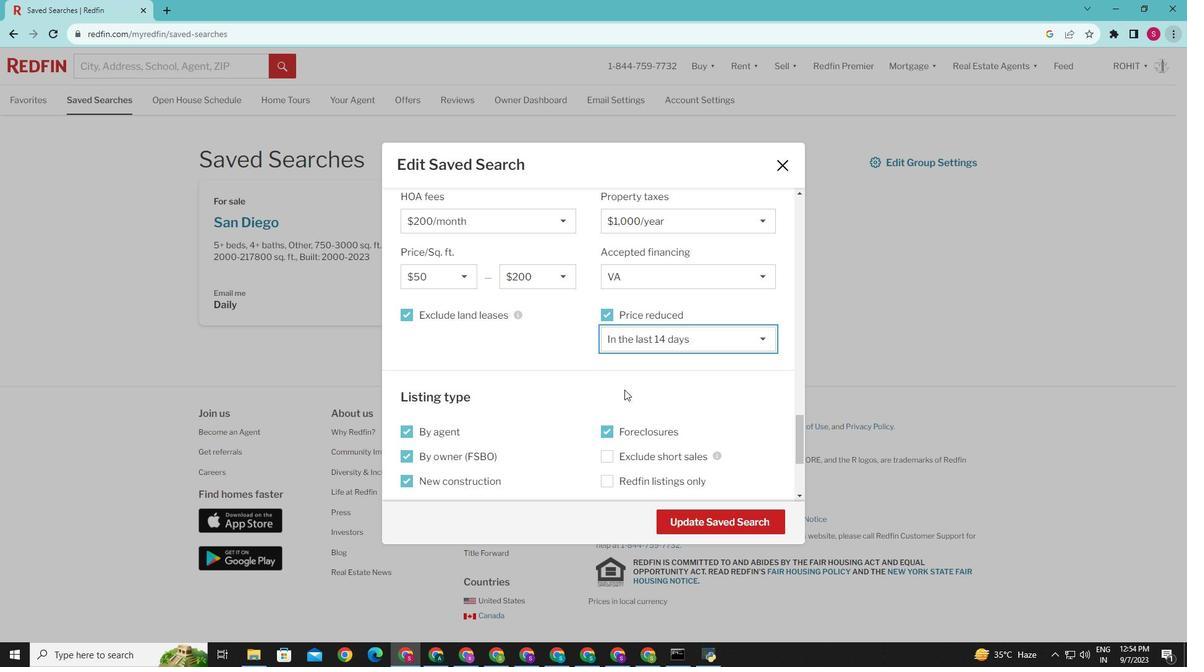 
Action: Mouse moved to (716, 522)
Screenshot: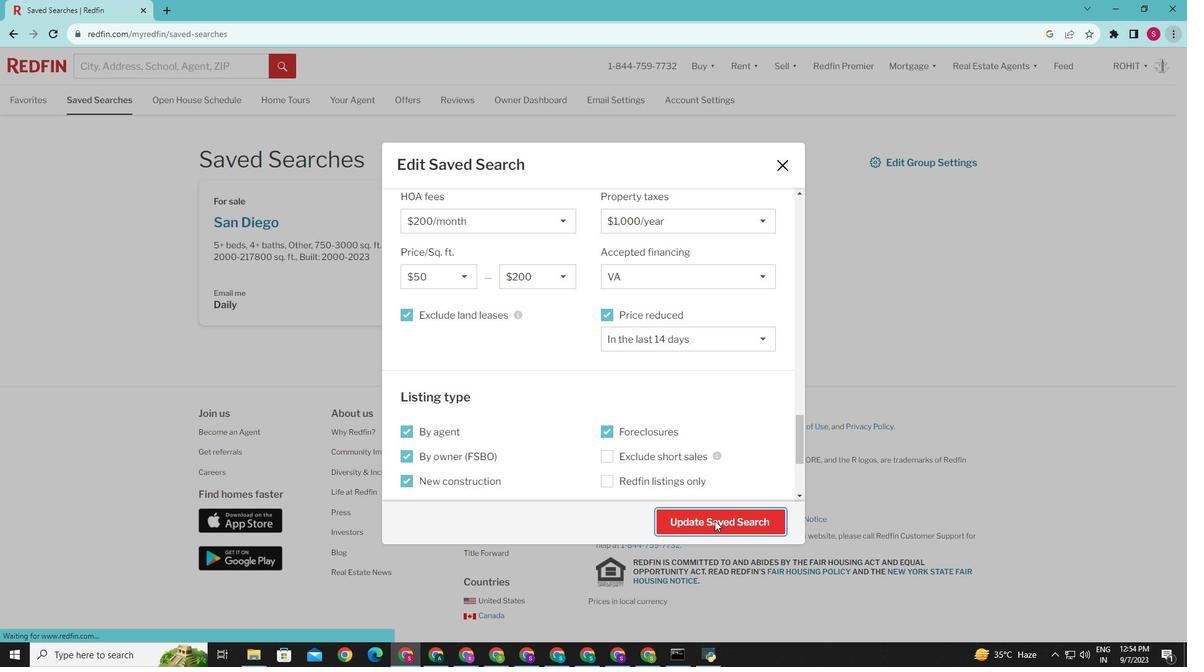 
Action: Mouse pressed left at (716, 522)
Screenshot: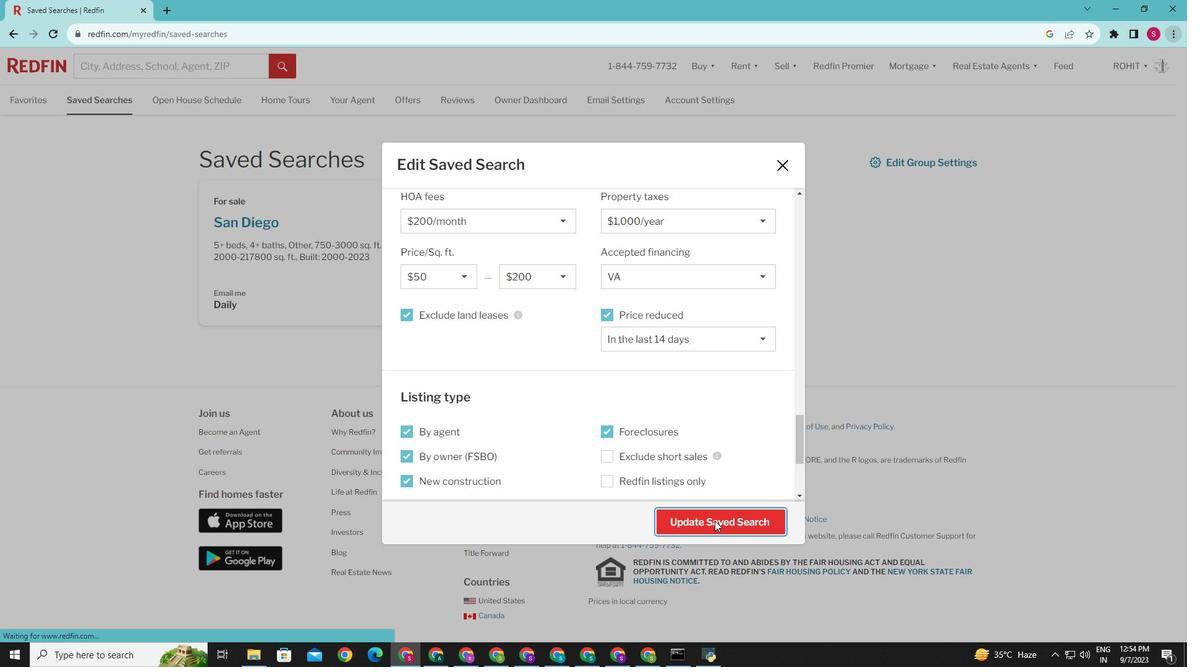 
Action: Mouse moved to (691, 459)
Screenshot: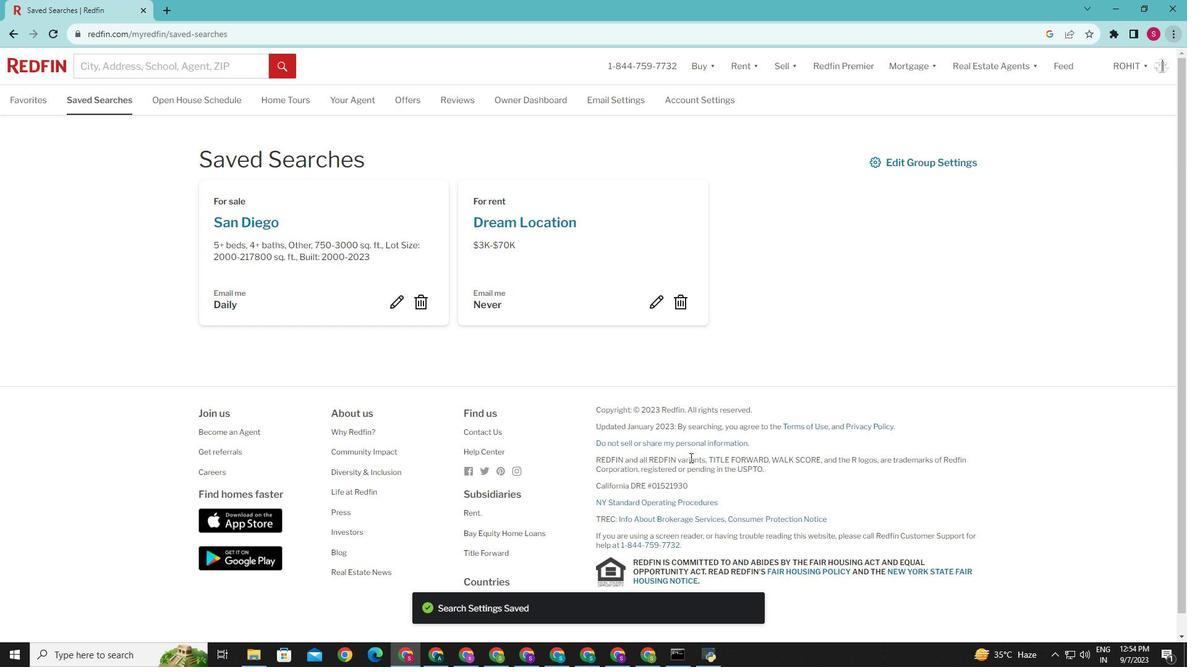 
